 Task: Set "HRD-timing information" for "H.264/MPEG-4 Part 10/AVC encoder (x264)" to vbr.
Action: Mouse moved to (117, 16)
Screenshot: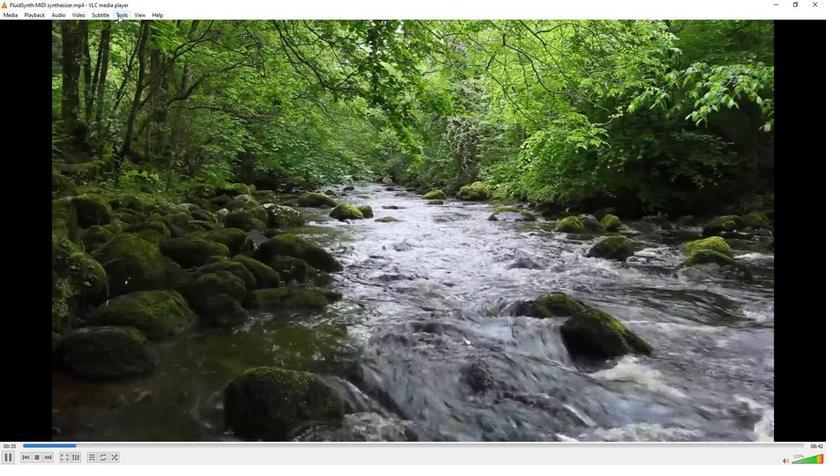 
Action: Mouse pressed left at (117, 16)
Screenshot: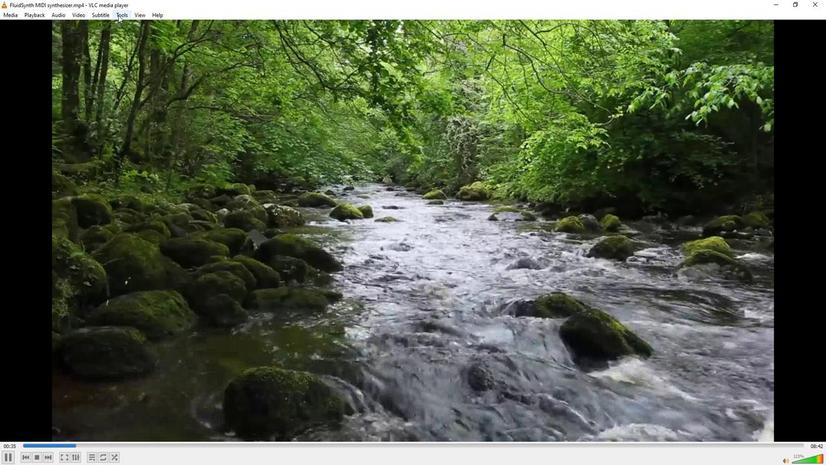
Action: Mouse moved to (138, 116)
Screenshot: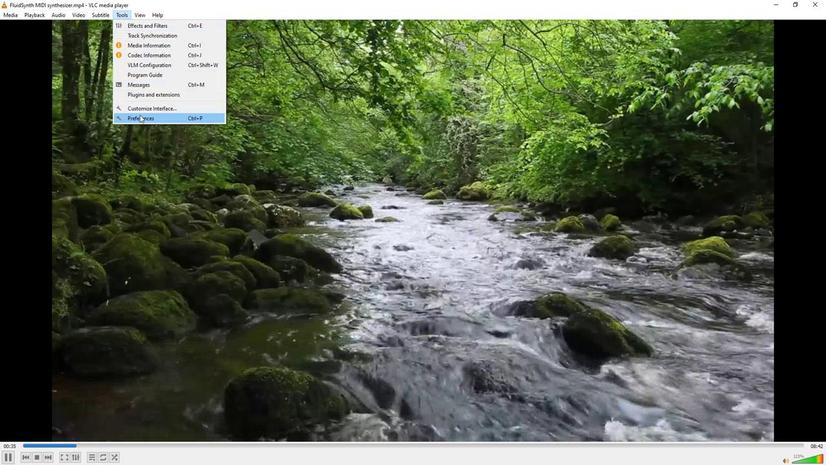 
Action: Mouse pressed left at (138, 116)
Screenshot: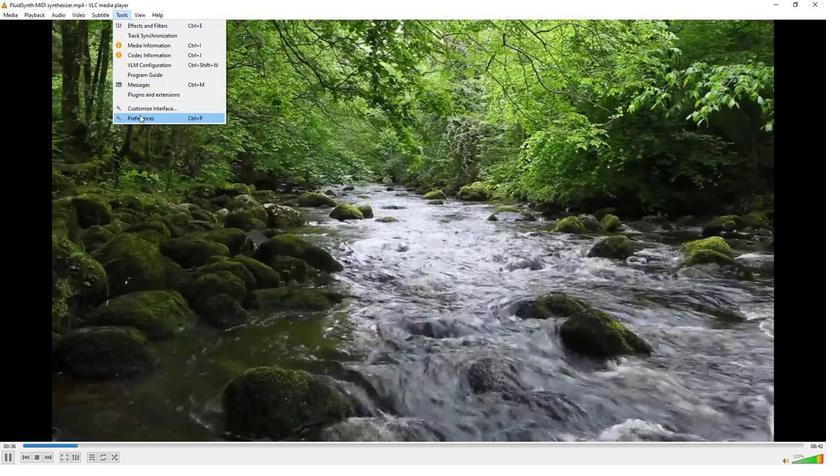 
Action: Mouse moved to (94, 361)
Screenshot: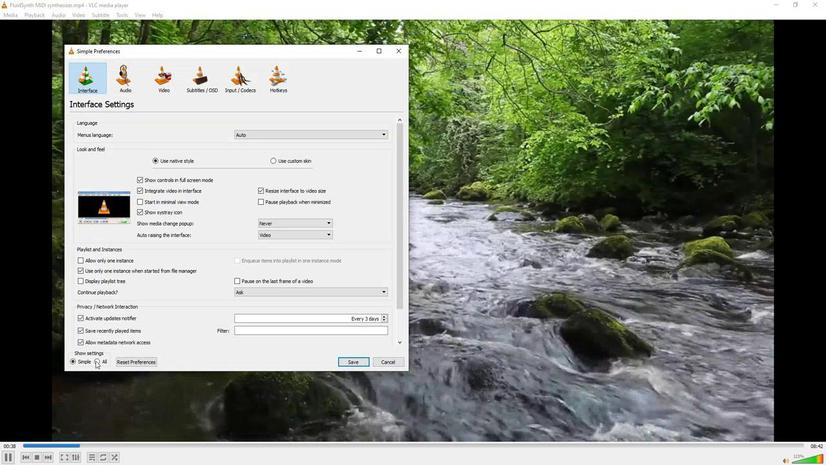 
Action: Mouse pressed left at (94, 361)
Screenshot: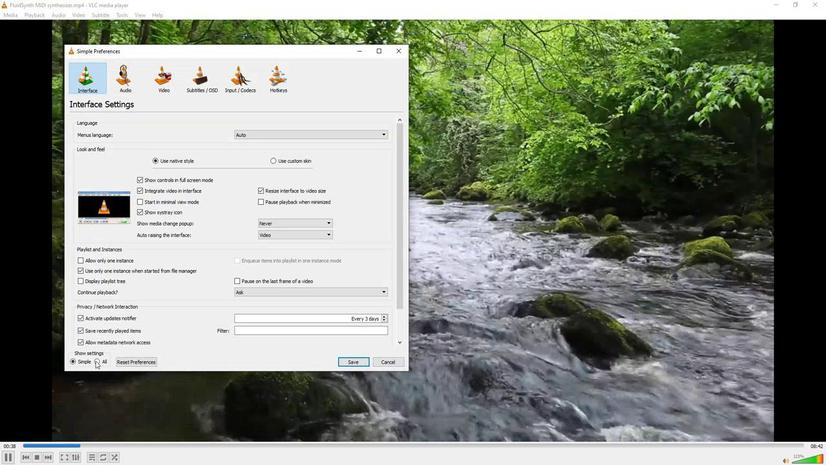 
Action: Mouse moved to (83, 277)
Screenshot: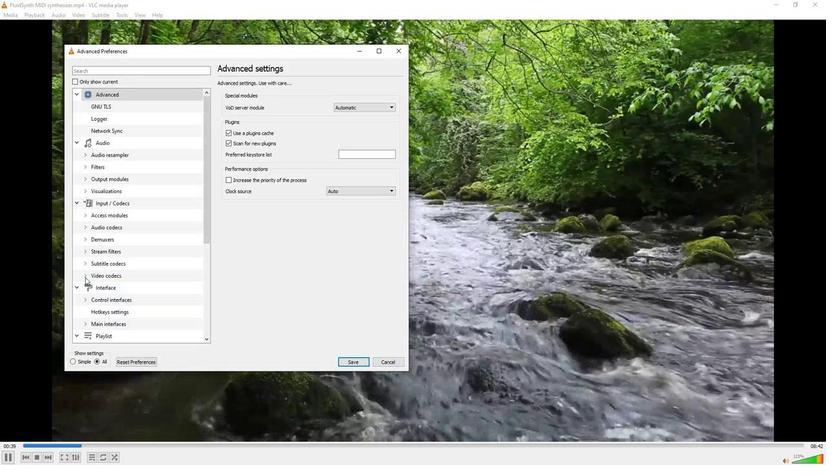 
Action: Mouse pressed left at (83, 277)
Screenshot: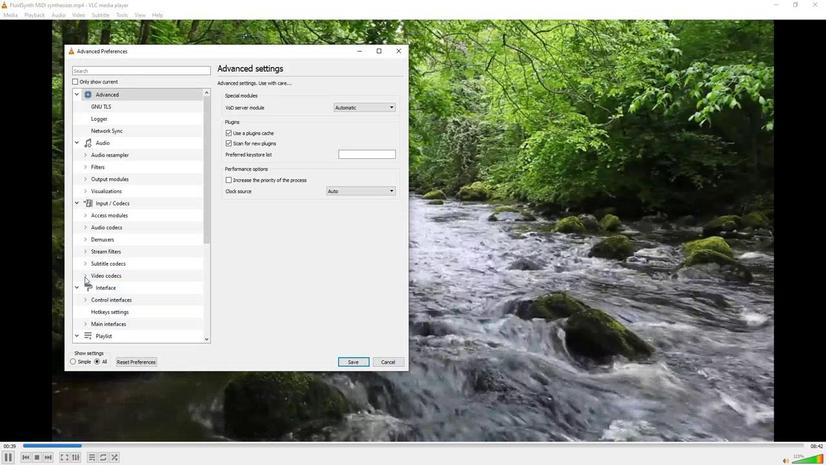 
Action: Mouse moved to (91, 289)
Screenshot: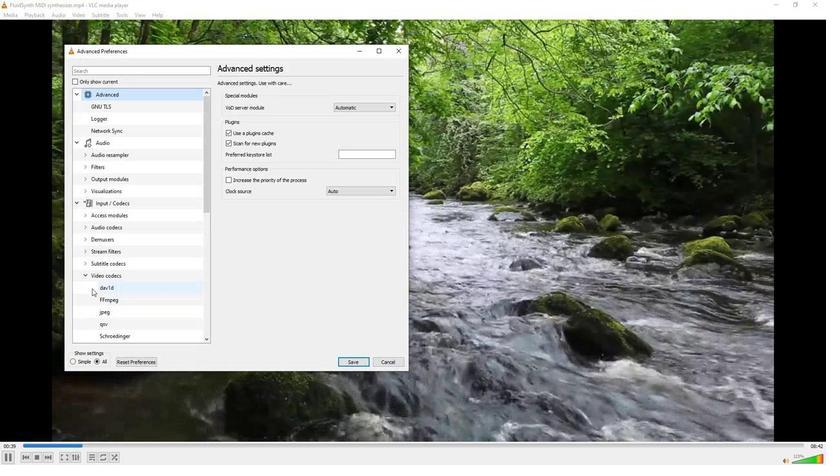 
Action: Mouse scrolled (91, 288) with delta (0, 0)
Screenshot: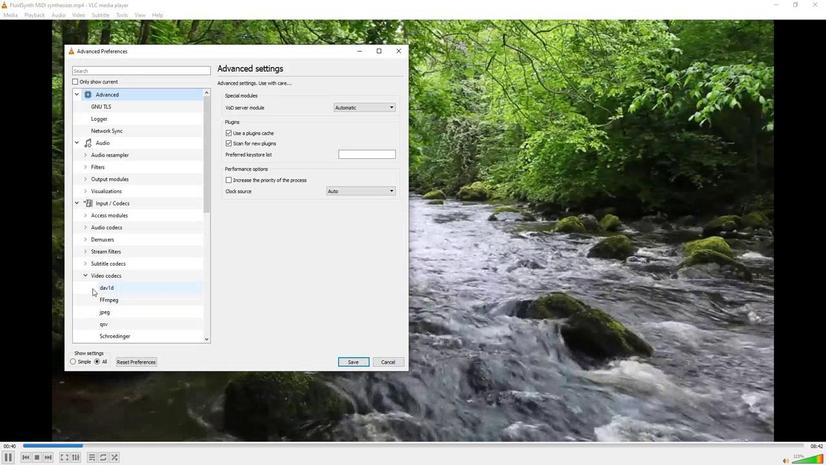 
Action: Mouse moved to (104, 334)
Screenshot: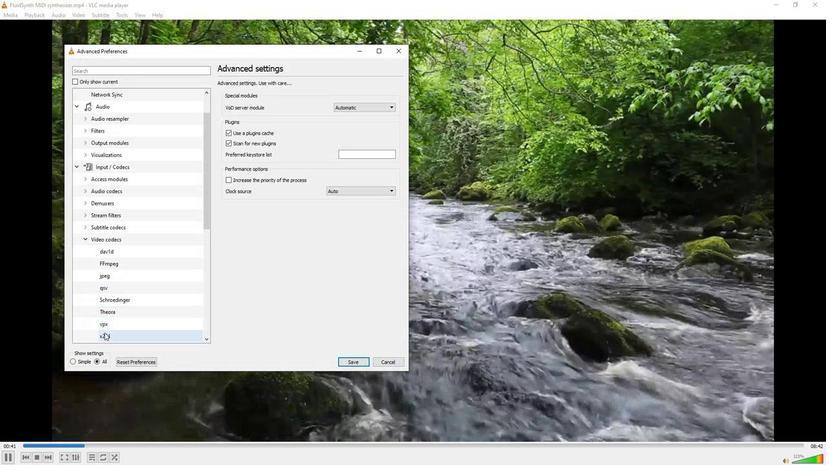 
Action: Mouse pressed left at (104, 334)
Screenshot: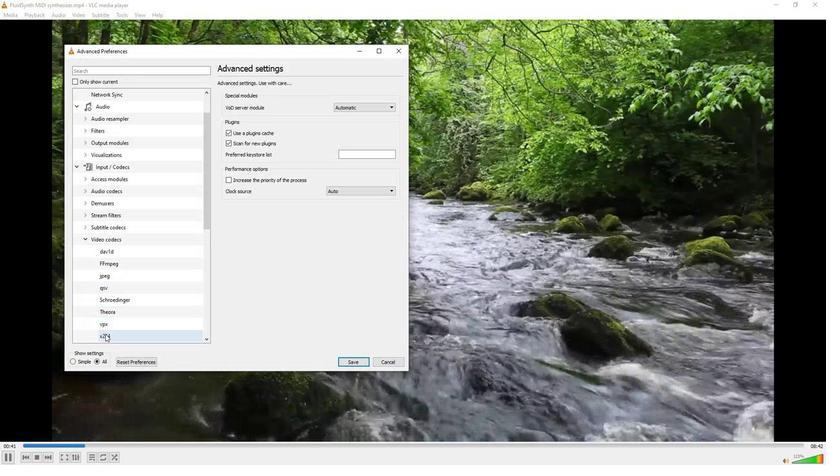 
Action: Mouse moved to (250, 333)
Screenshot: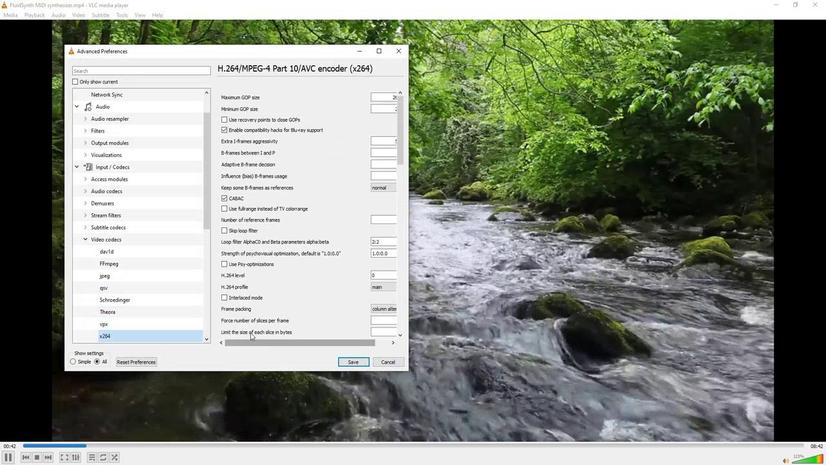 
Action: Mouse scrolled (250, 332) with delta (0, 0)
Screenshot: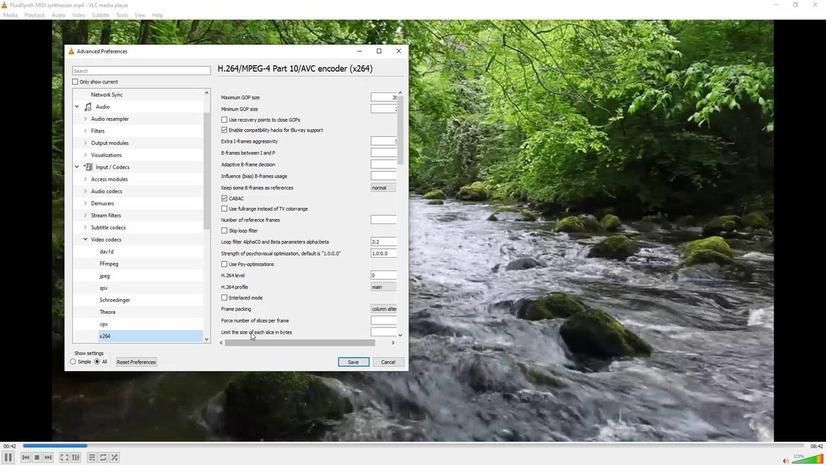
Action: Mouse moved to (356, 342)
Screenshot: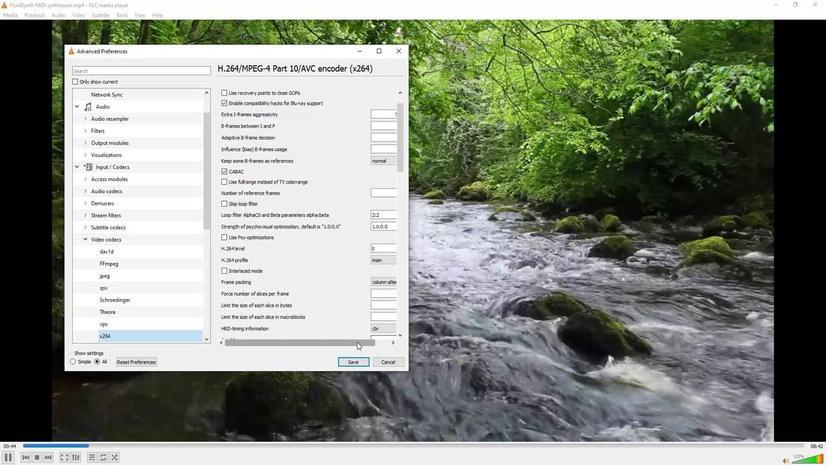 
Action: Mouse pressed left at (356, 342)
Screenshot: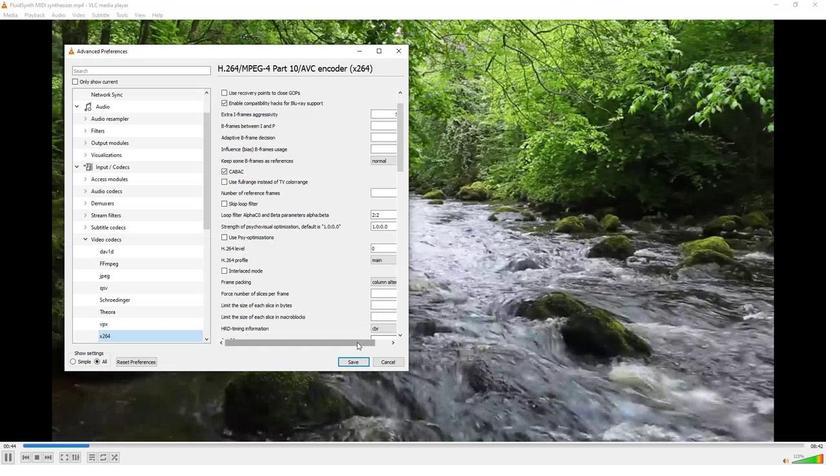 
Action: Mouse moved to (379, 328)
Screenshot: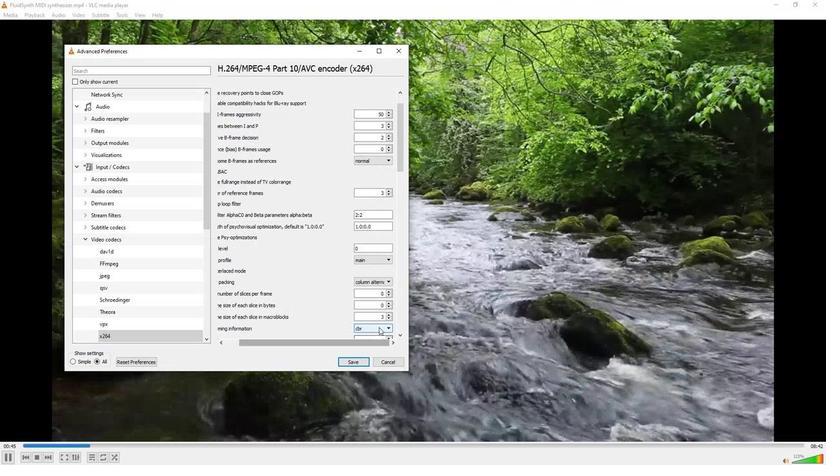 
Action: Mouse pressed left at (379, 328)
Screenshot: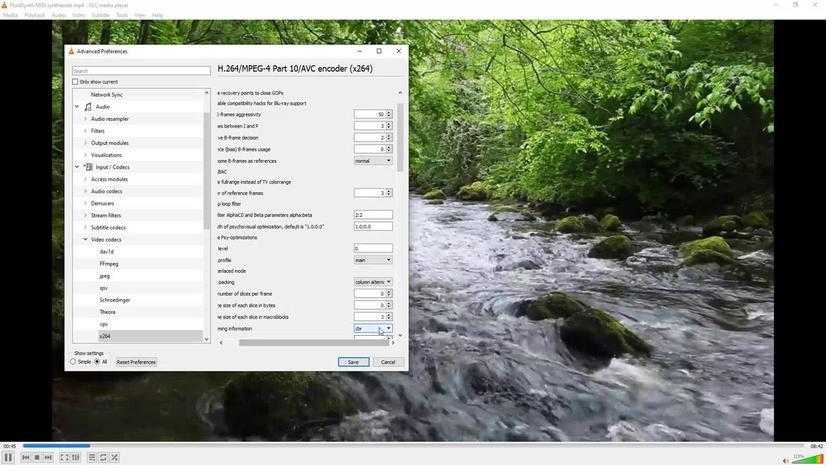 
Action: Mouse moved to (372, 341)
Screenshot: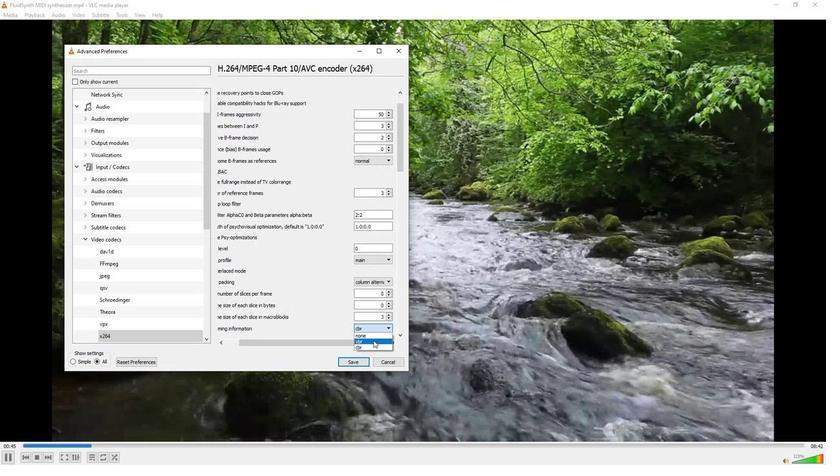
Action: Mouse pressed left at (372, 341)
Screenshot: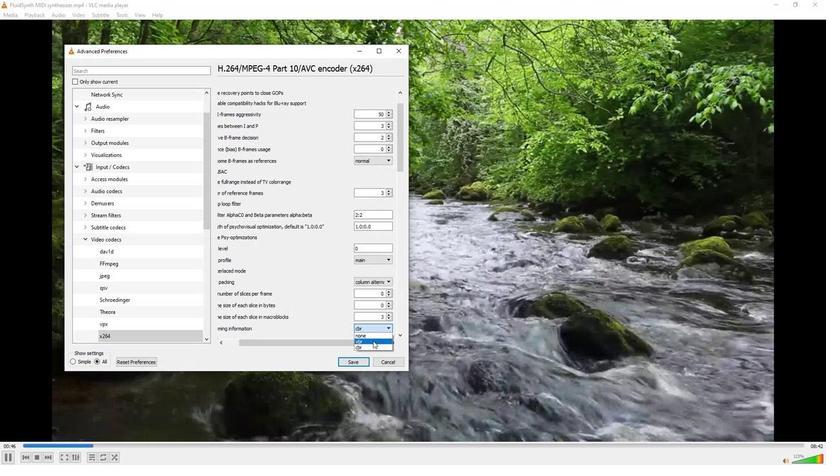
